 Task: Create a task  Create a new online tool for project management , assign it to team member softage.2@softage.net in the project AgileGenie and update the status of the task to  Off Track , set the priority of the task to Medium
Action: Mouse moved to (70, 56)
Screenshot: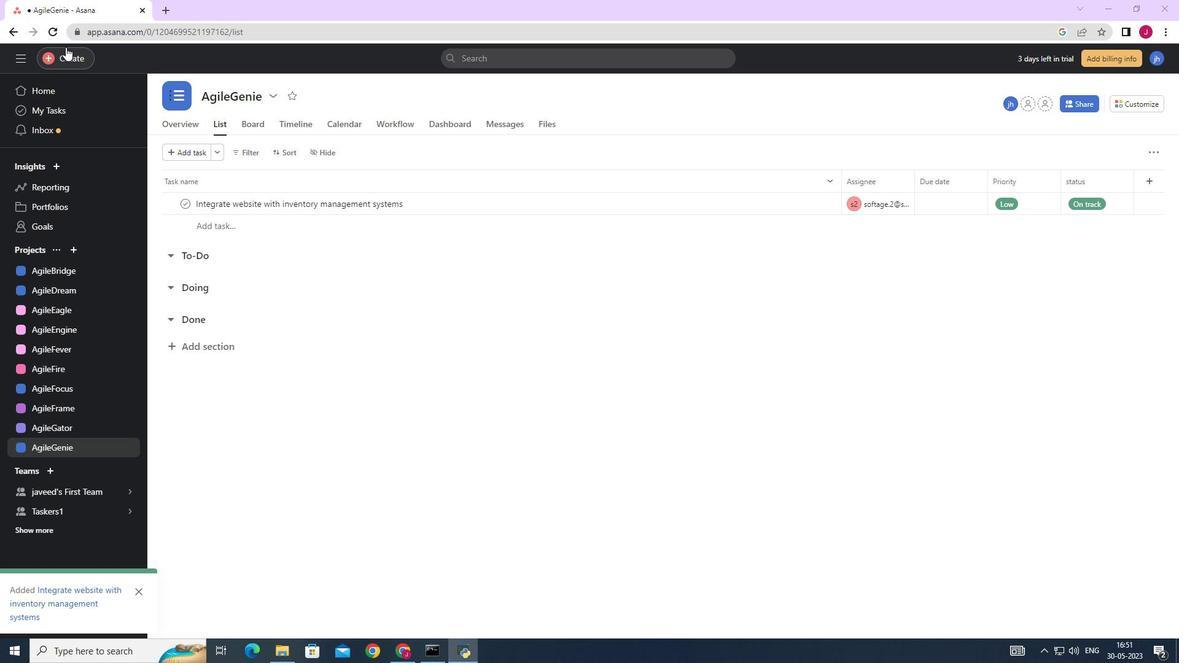 
Action: Mouse pressed left at (70, 56)
Screenshot: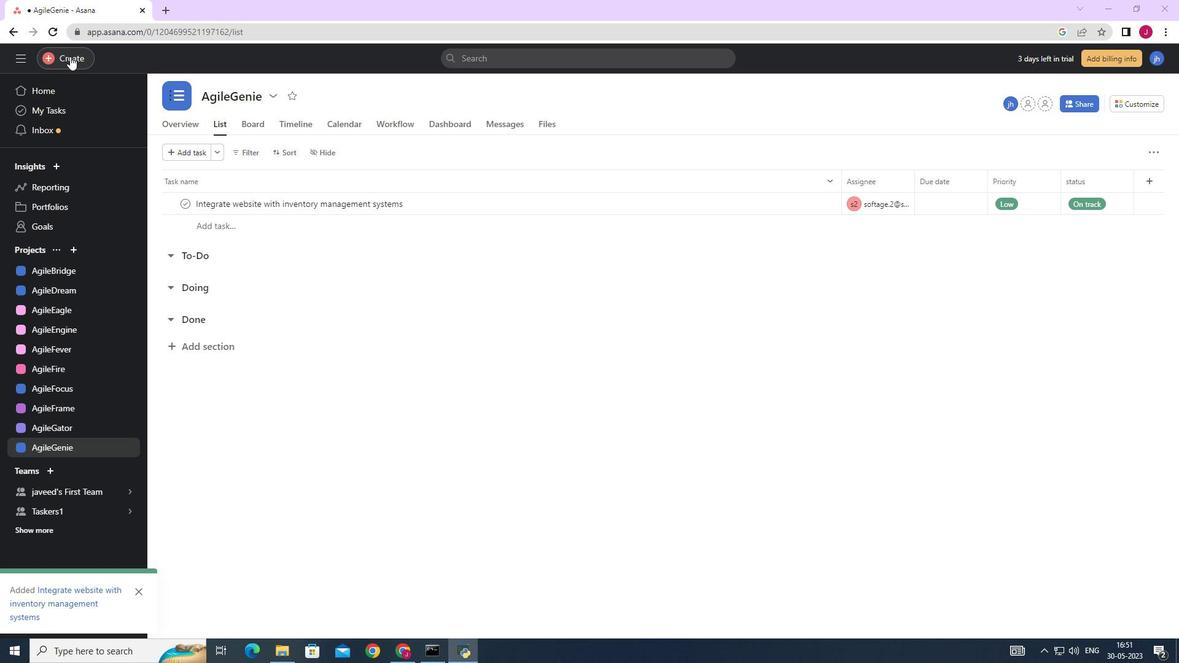 
Action: Mouse moved to (142, 63)
Screenshot: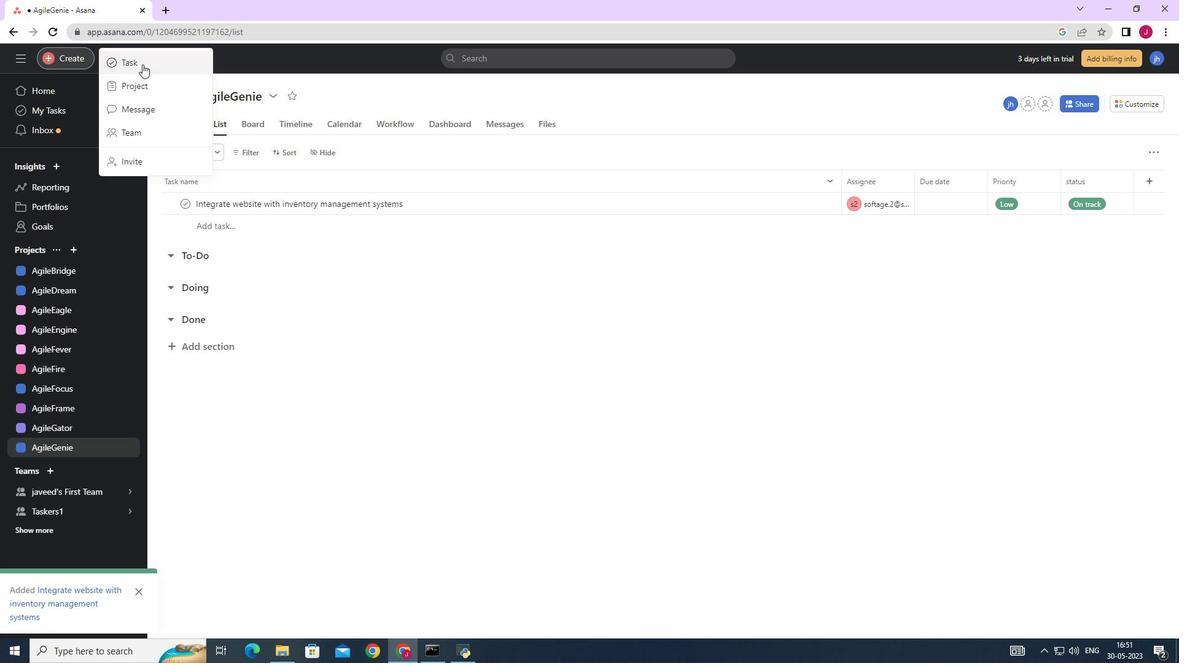 
Action: Mouse pressed left at (142, 63)
Screenshot: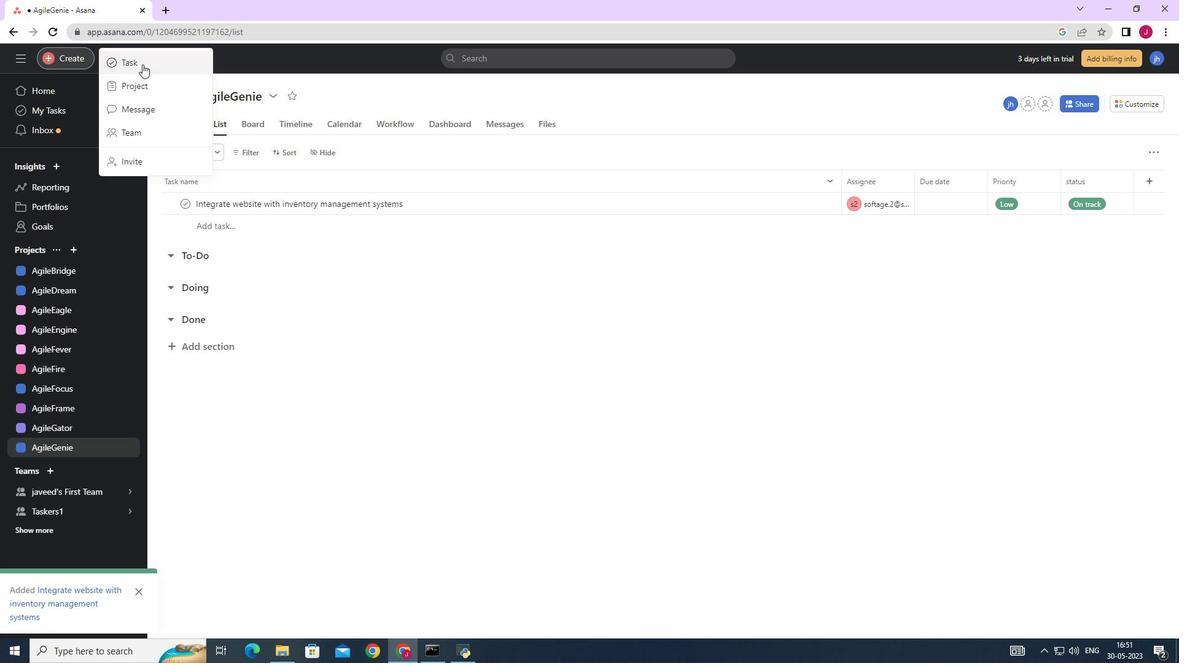 
Action: Mouse moved to (963, 407)
Screenshot: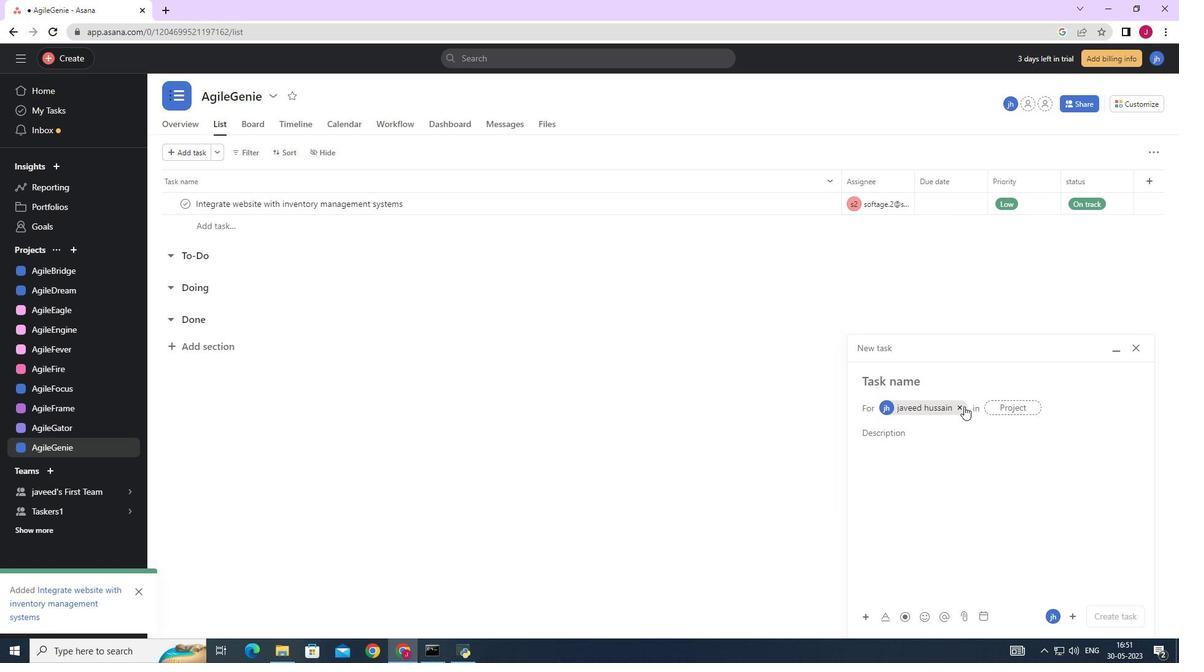 
Action: Mouse pressed left at (963, 407)
Screenshot: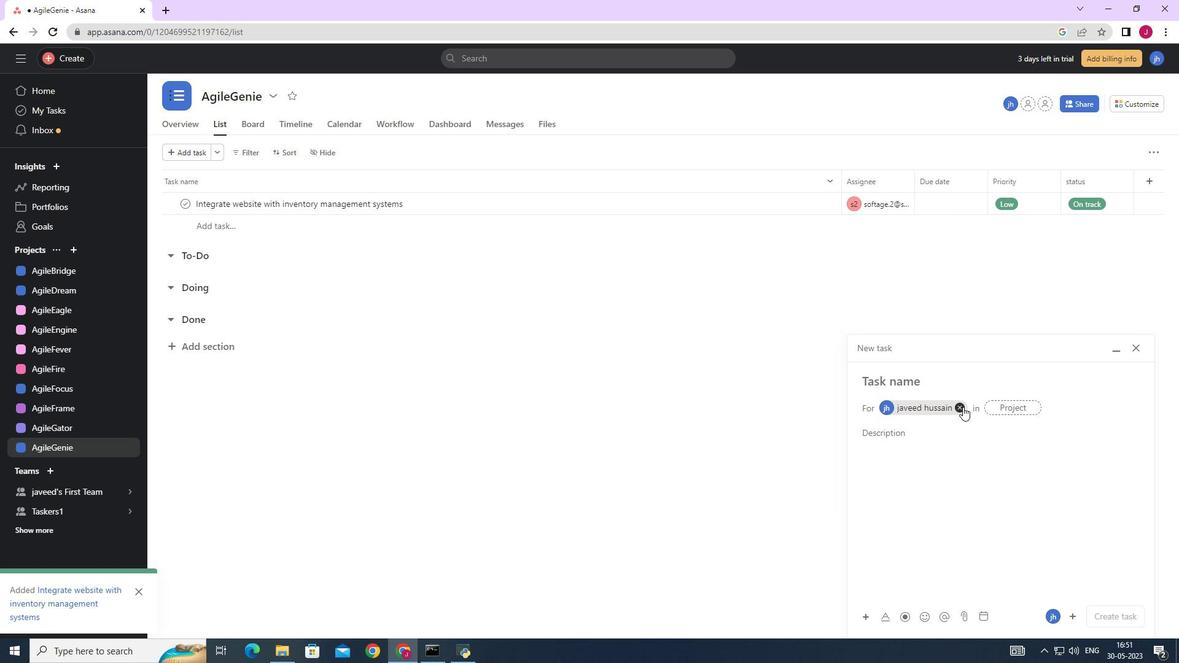 
Action: Mouse moved to (884, 383)
Screenshot: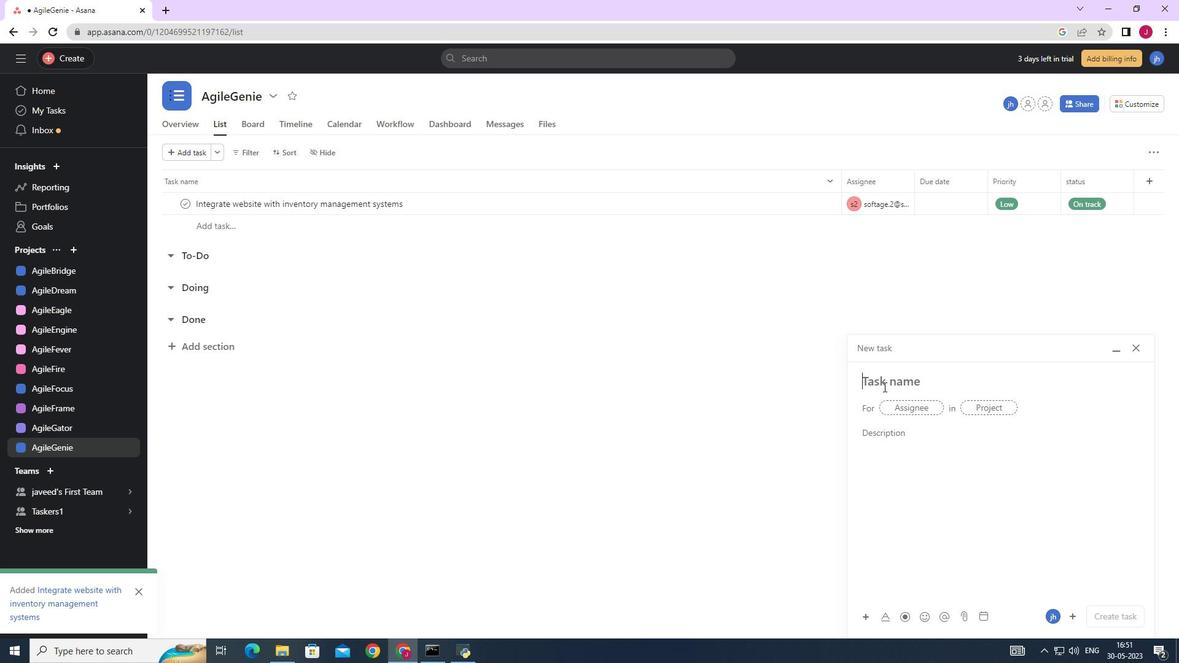 
Action: Mouse pressed left at (884, 383)
Screenshot: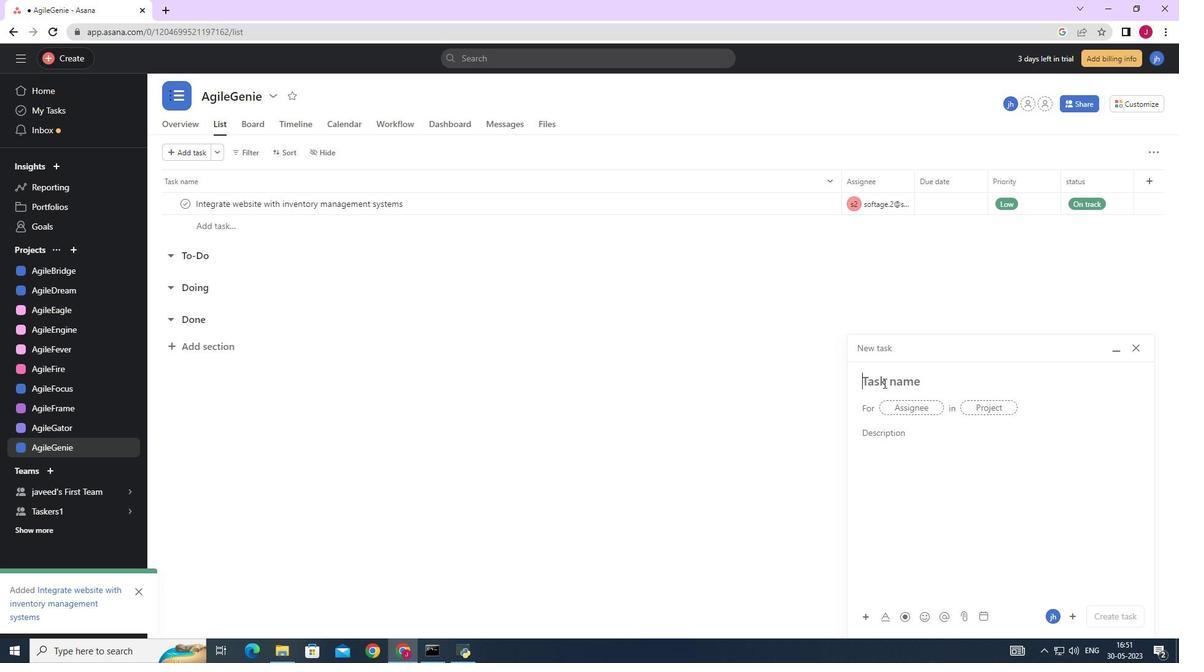 
Action: Key pressed <Key.caps_lock>C<Key.caps_lock>reate<Key.space>a<Key.space>new<Key.space>online<Key.space>tool<Key.space>for<Key.space>project<Key.space>management
Screenshot: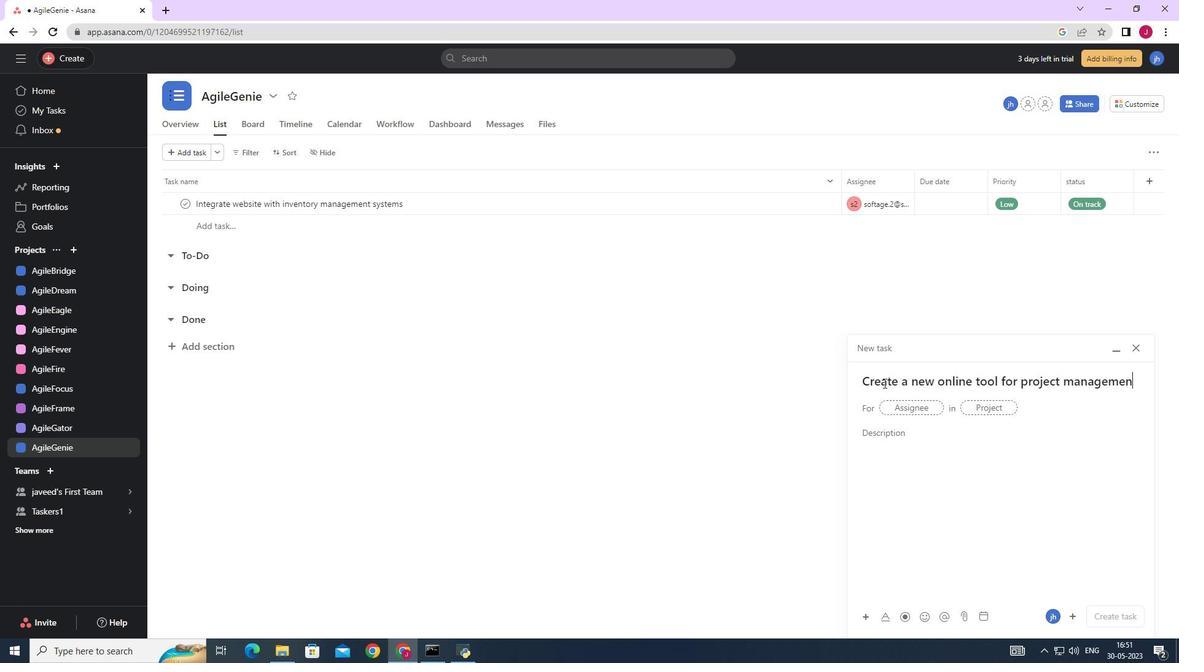 
Action: Mouse moved to (903, 401)
Screenshot: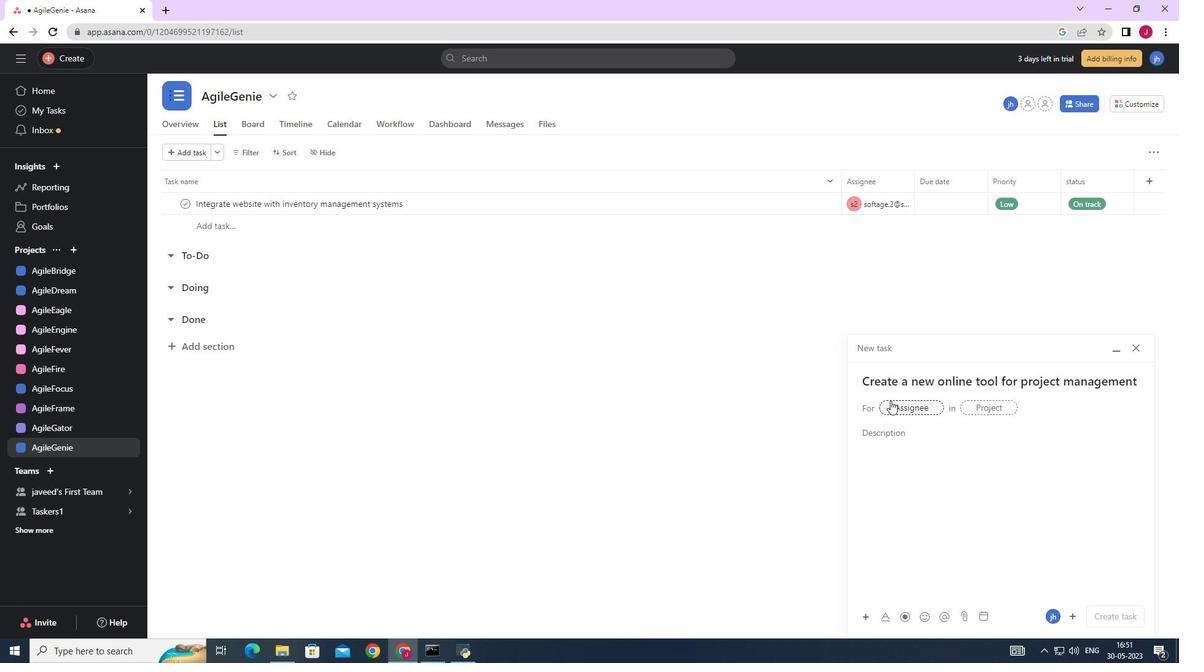 
Action: Mouse pressed left at (903, 401)
Screenshot: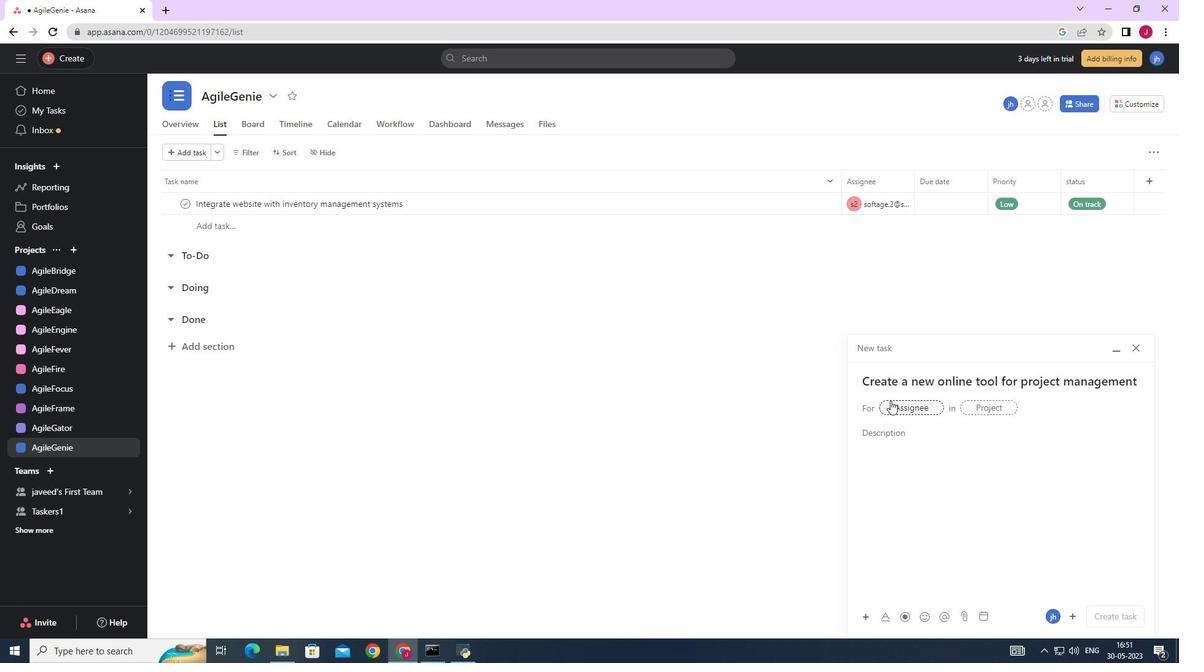 
Action: Key pressed softage.2
Screenshot: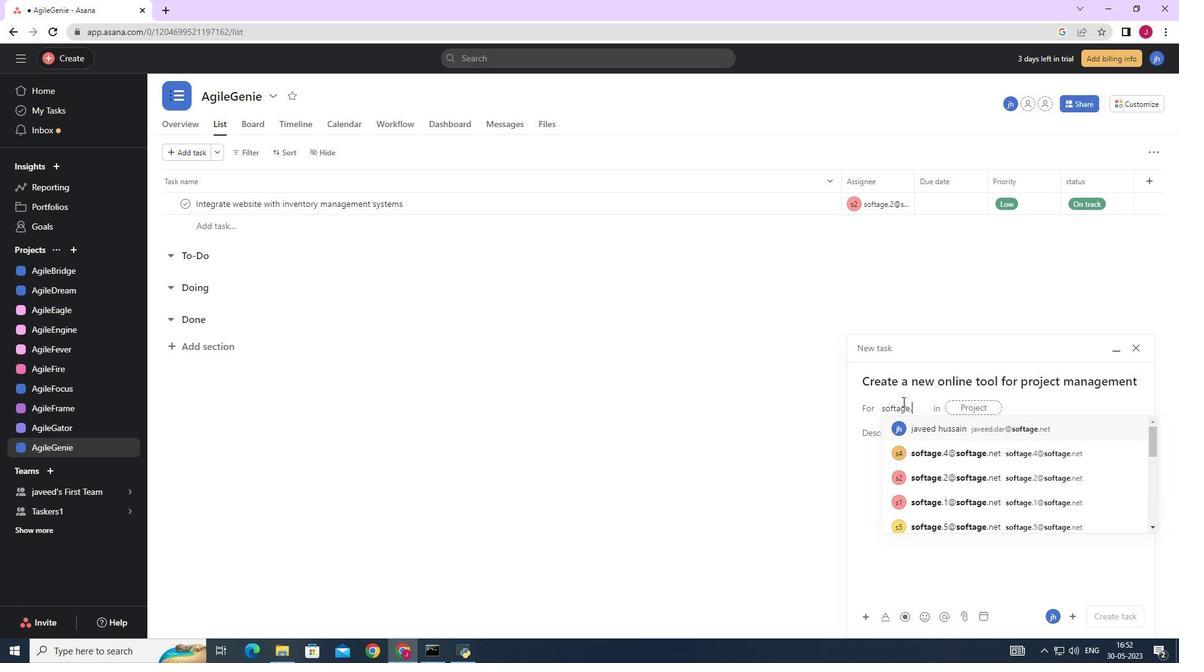 
Action: Mouse moved to (954, 428)
Screenshot: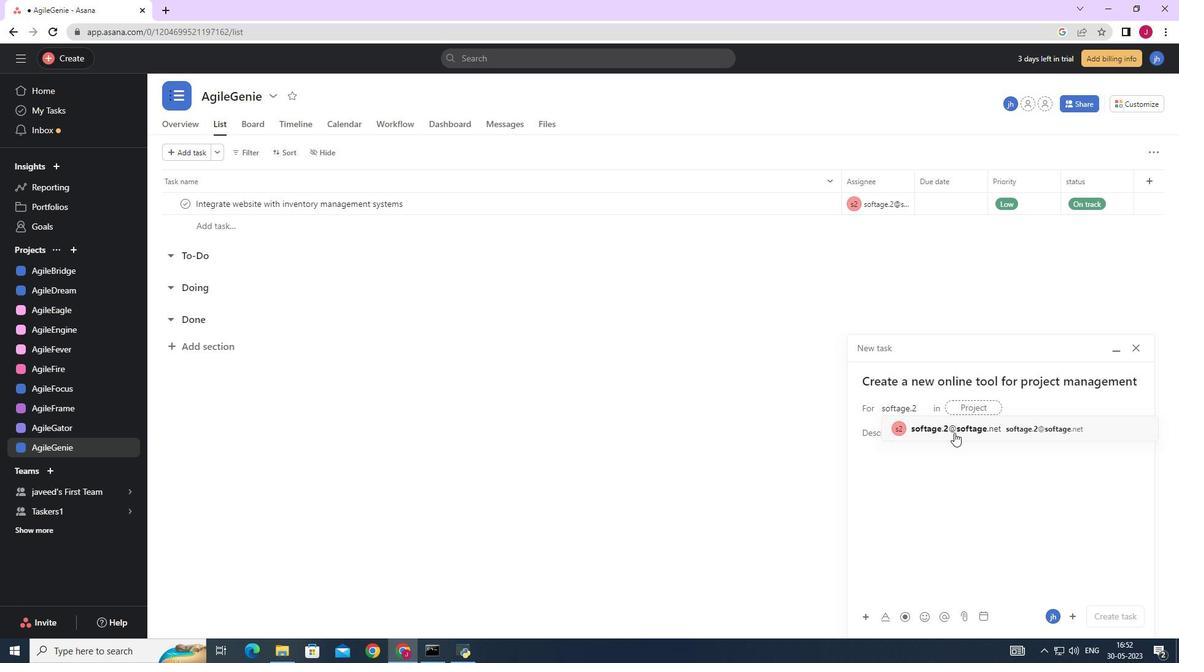 
Action: Mouse pressed left at (954, 428)
Screenshot: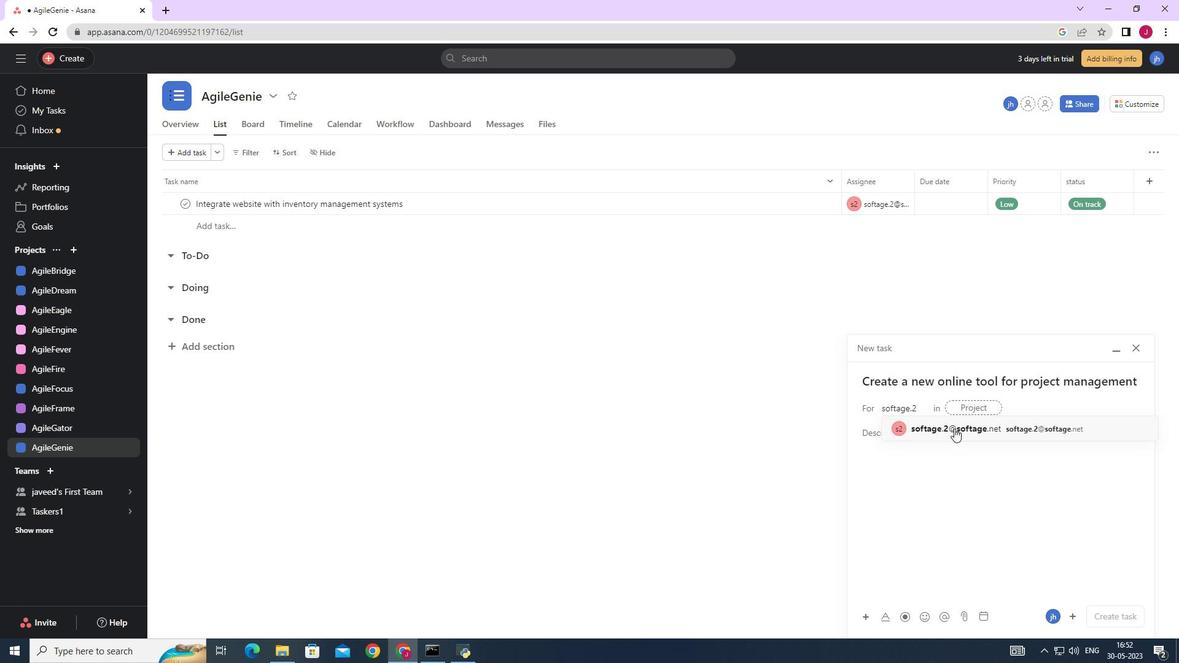 
Action: Mouse moved to (804, 430)
Screenshot: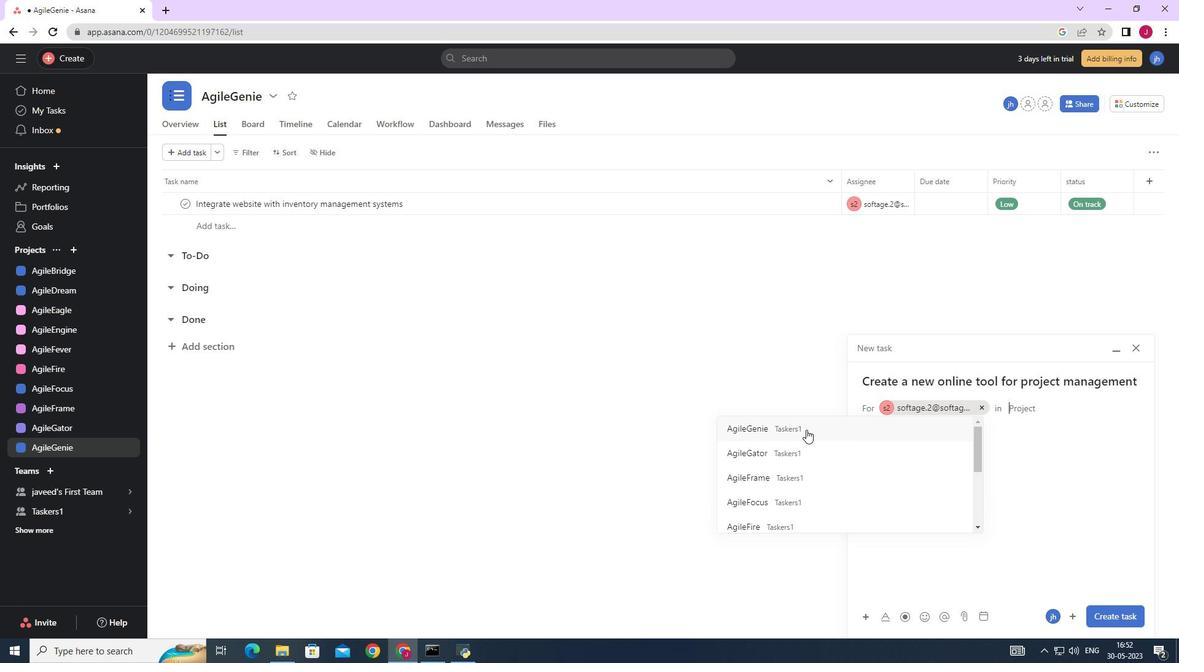 
Action: Mouse pressed left at (804, 430)
Screenshot: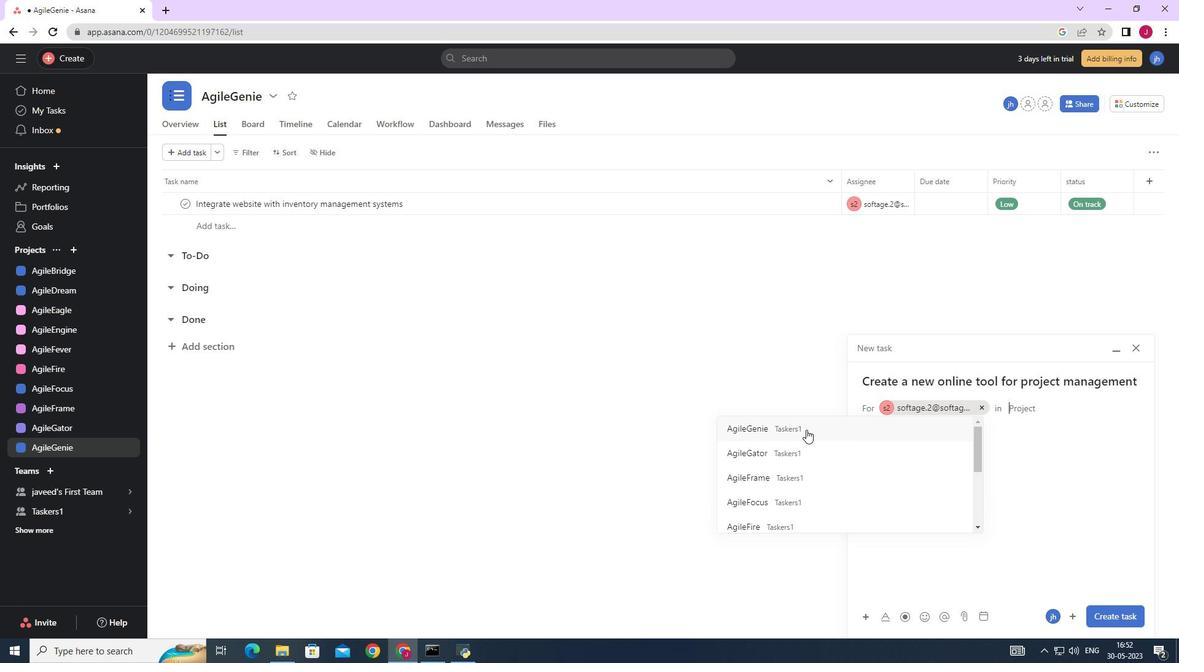 
Action: Mouse moved to (919, 436)
Screenshot: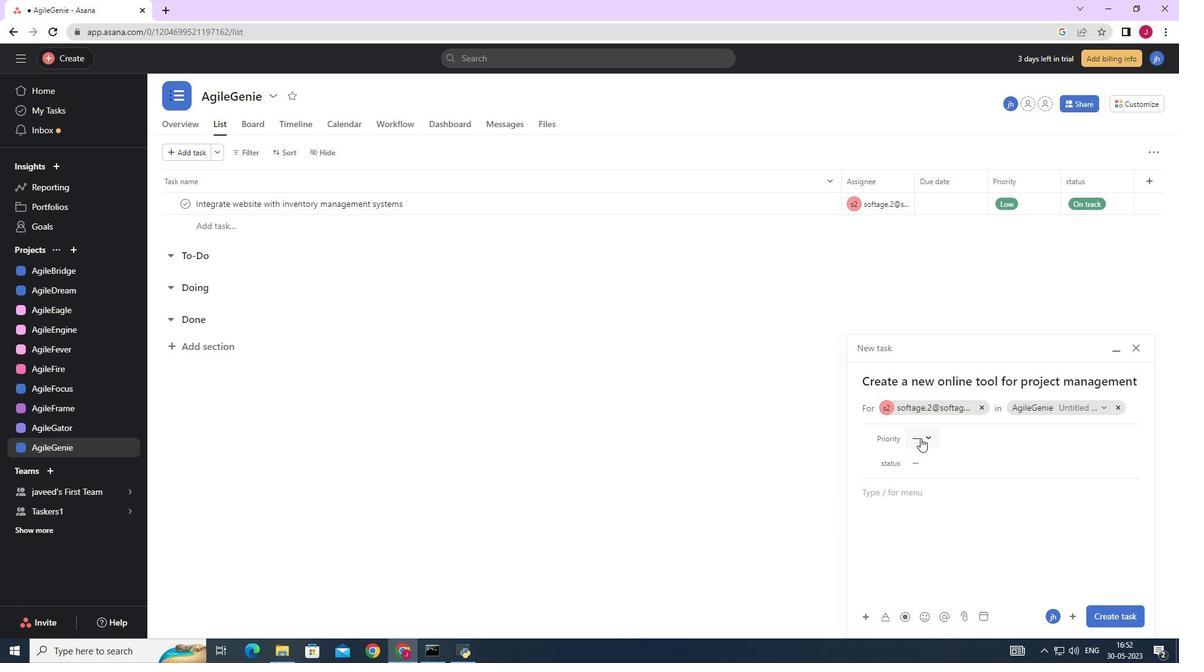 
Action: Mouse pressed left at (919, 436)
Screenshot: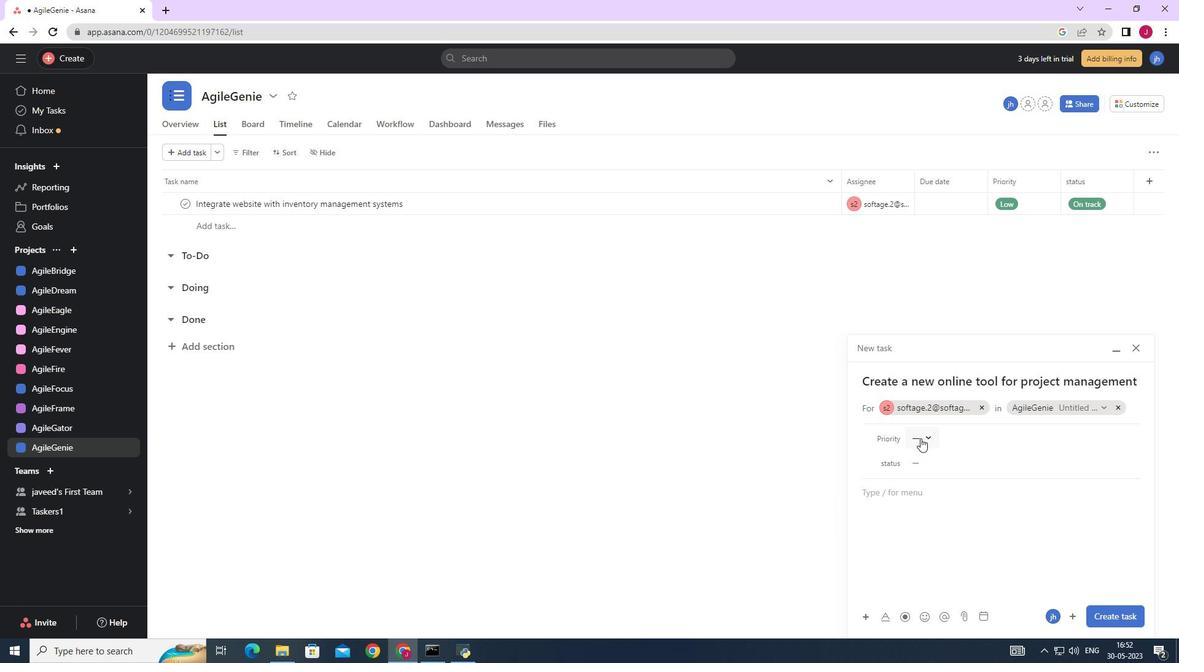
Action: Mouse moved to (953, 496)
Screenshot: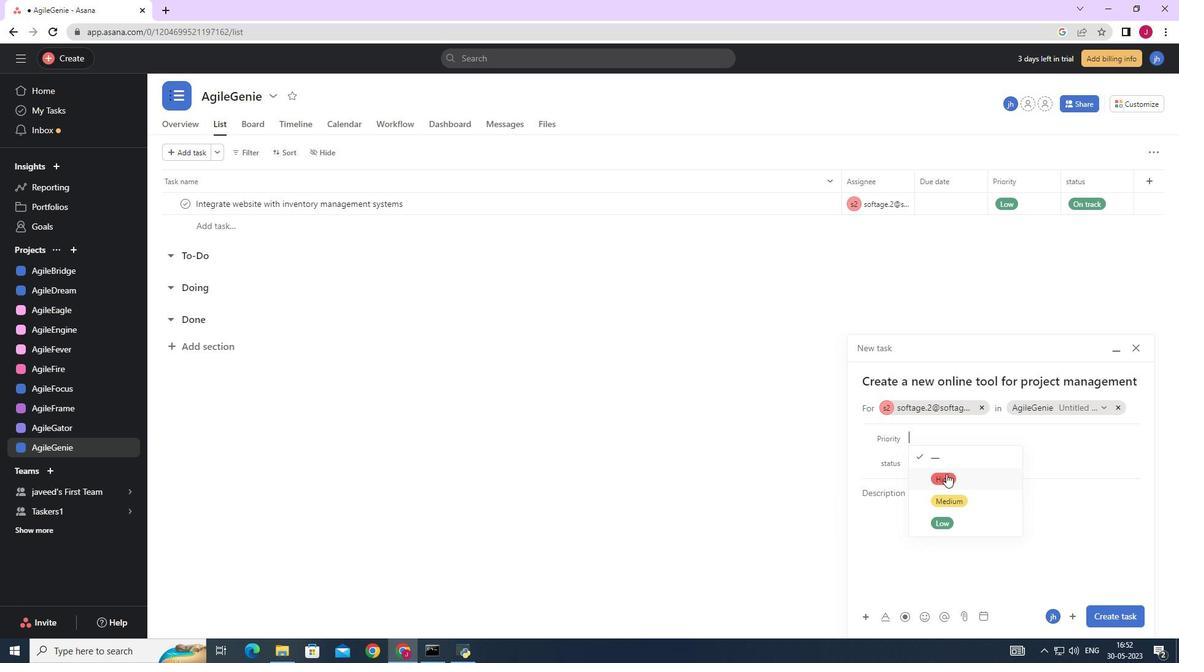 
Action: Mouse pressed left at (953, 496)
Screenshot: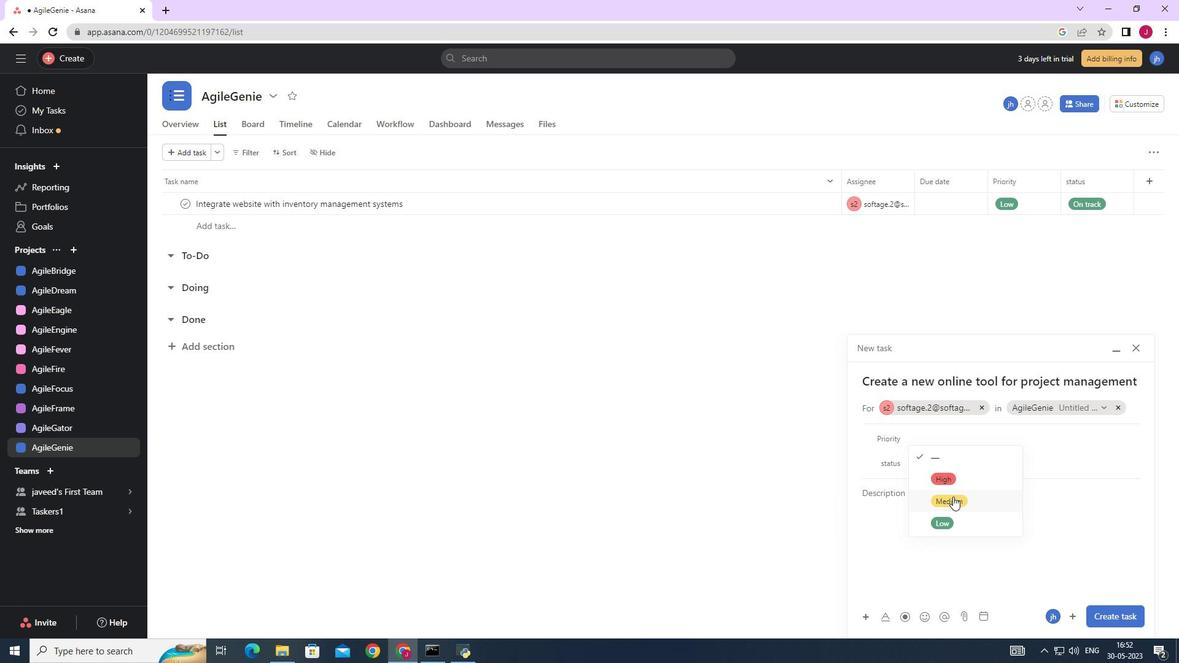 
Action: Mouse moved to (930, 463)
Screenshot: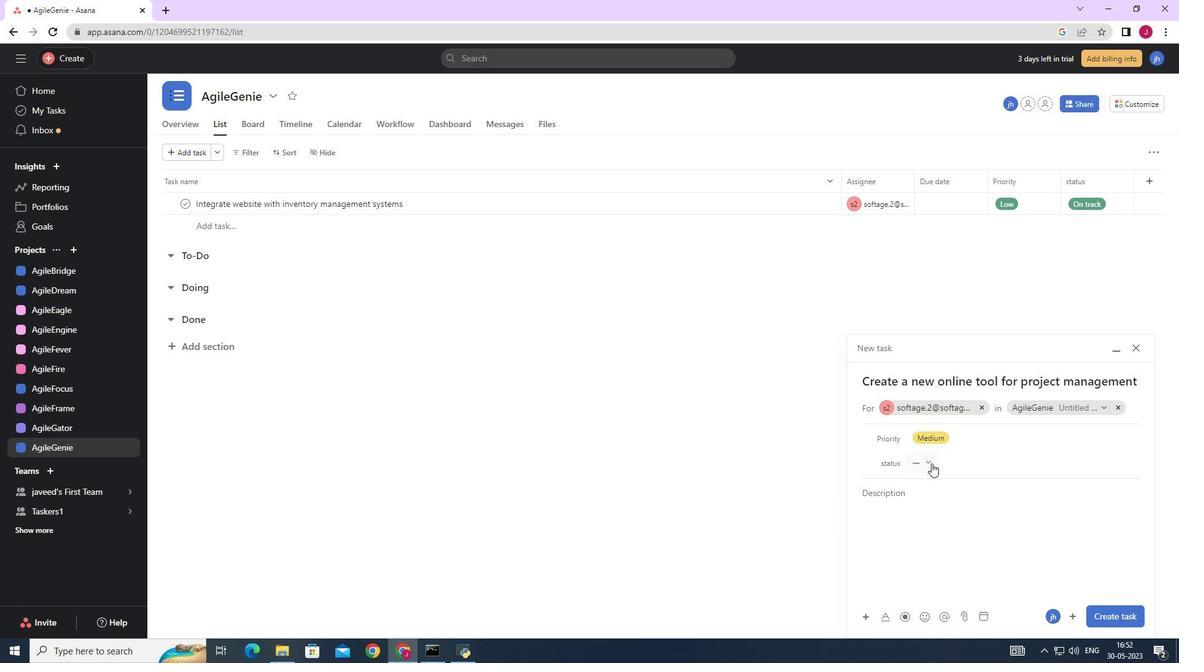 
Action: Mouse pressed left at (930, 463)
Screenshot: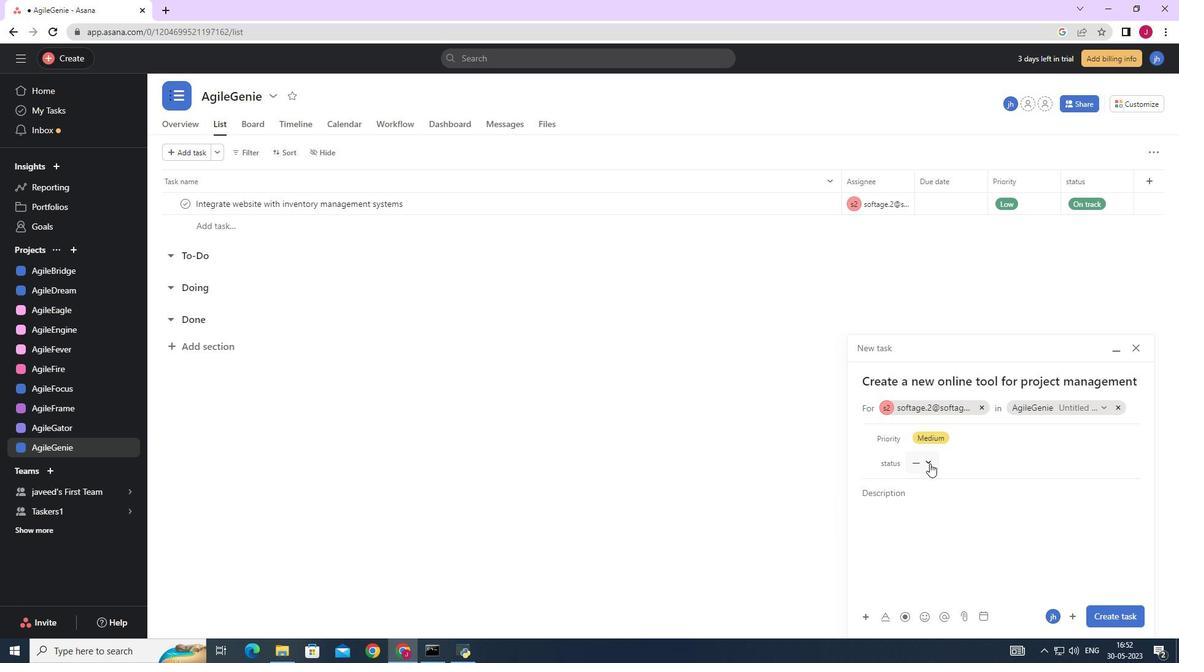 
Action: Mouse moved to (954, 527)
Screenshot: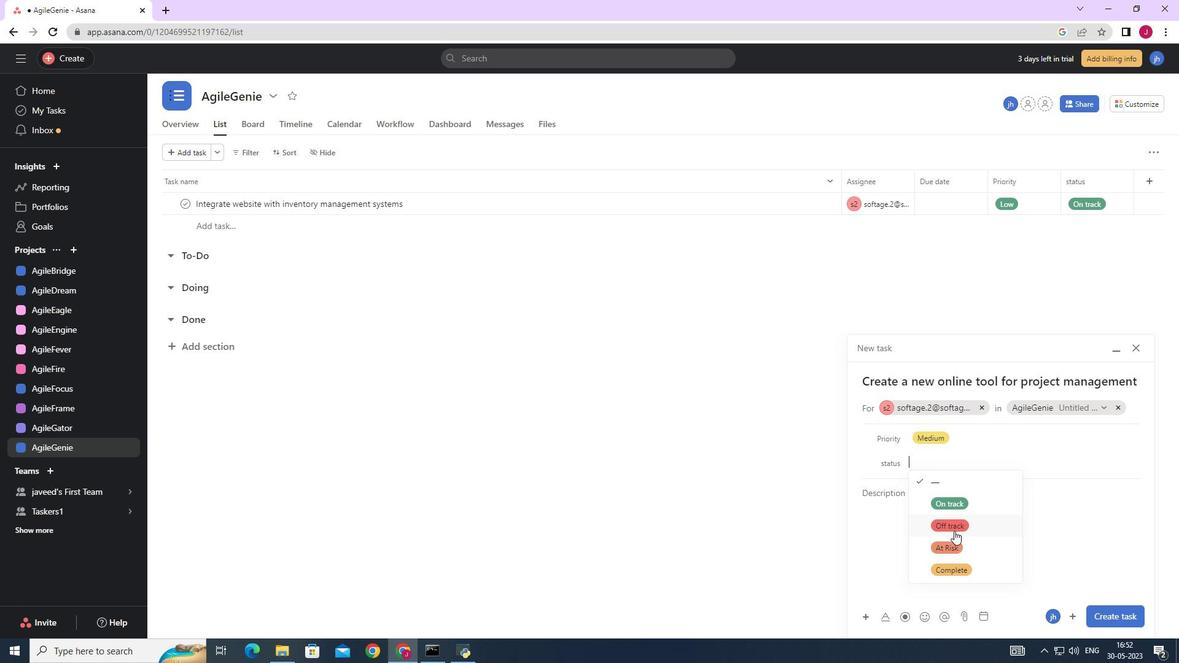 
Action: Mouse pressed left at (954, 527)
Screenshot: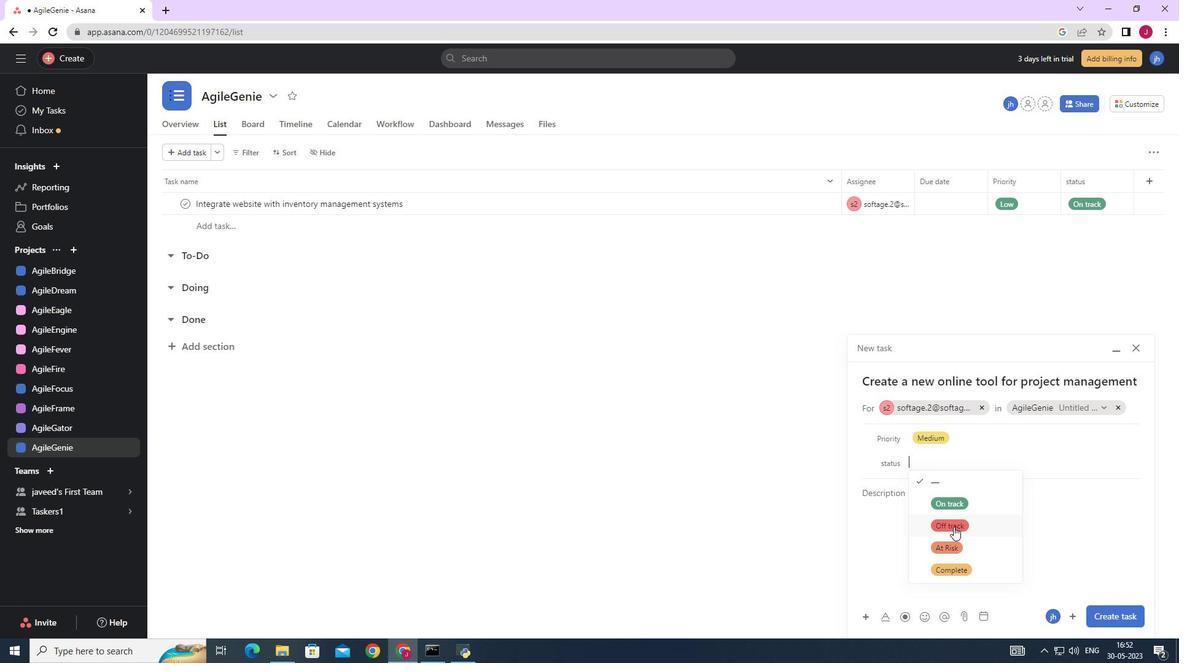 
Action: Mouse moved to (933, 508)
Screenshot: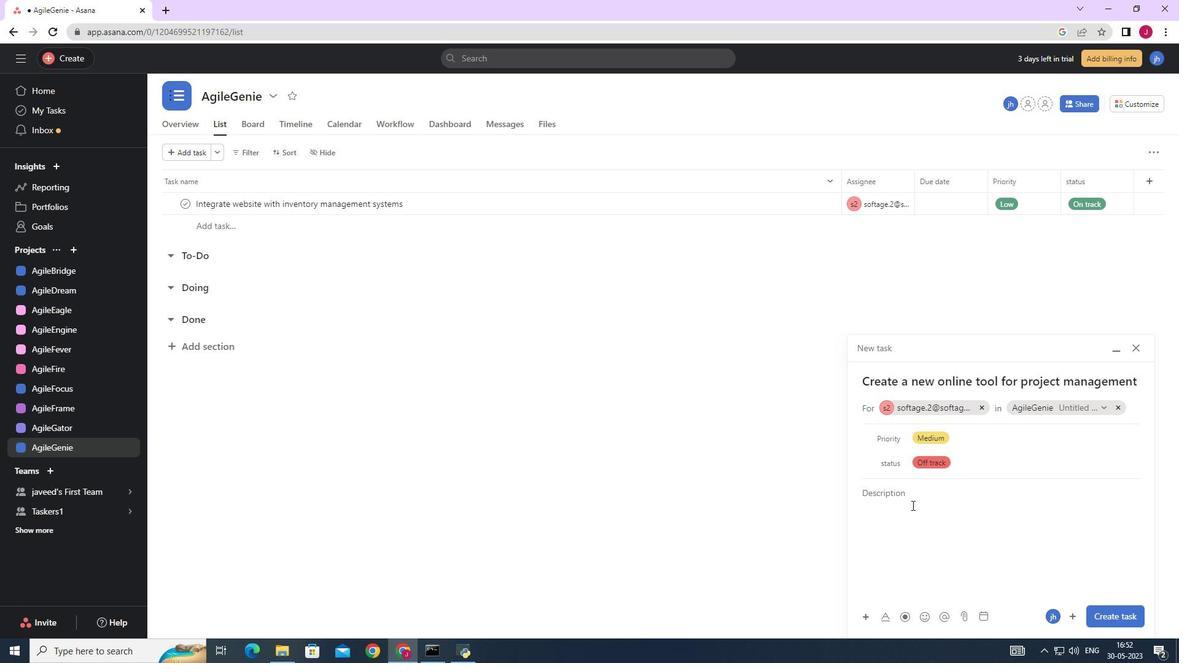
Action: Mouse scrolled (933, 508) with delta (0, 0)
Screenshot: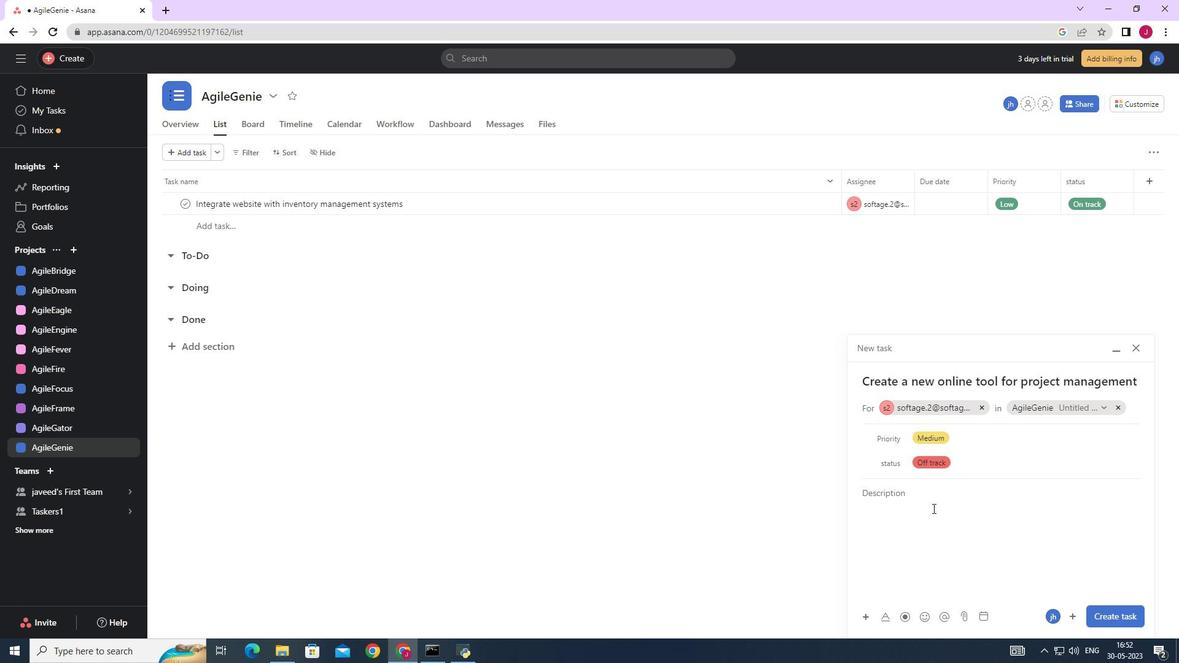 
Action: Mouse moved to (934, 509)
Screenshot: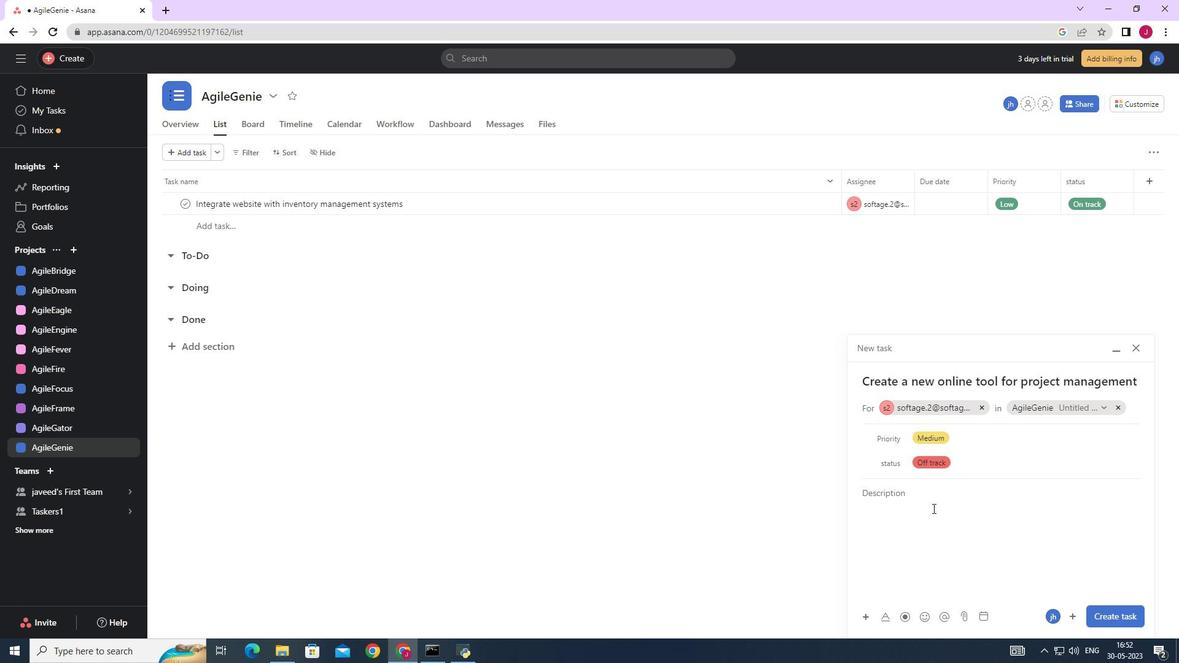 
Action: Mouse scrolled (934, 508) with delta (0, 0)
Screenshot: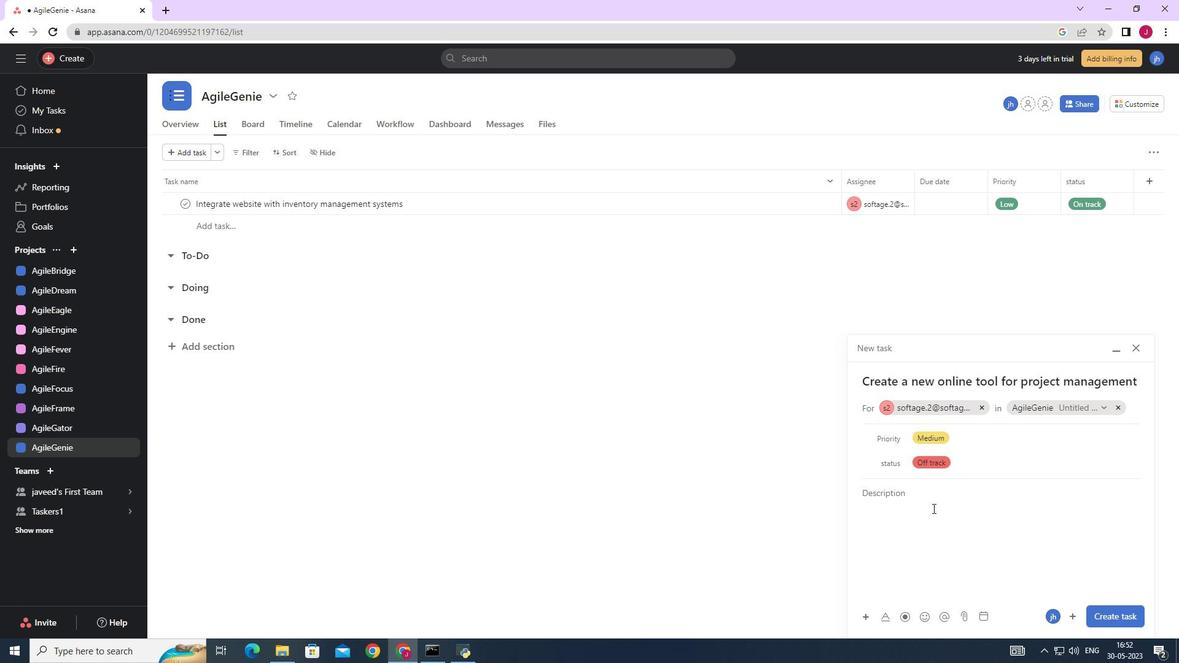 
Action: Mouse moved to (1100, 615)
Screenshot: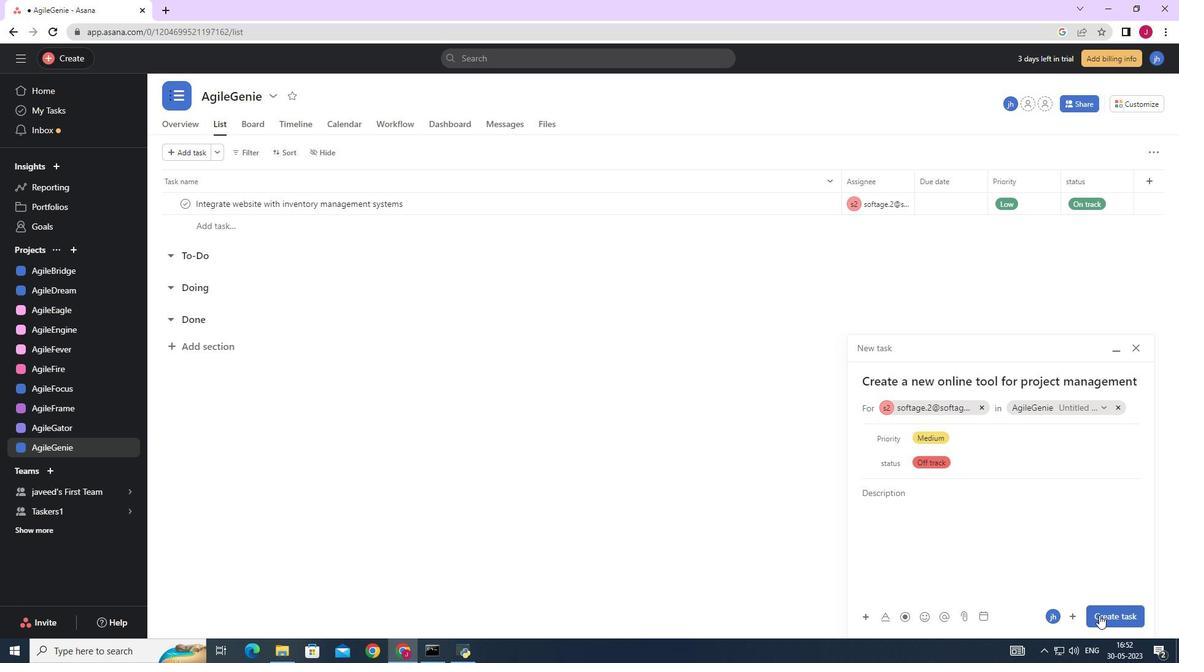 
Action: Mouse pressed left at (1100, 615)
Screenshot: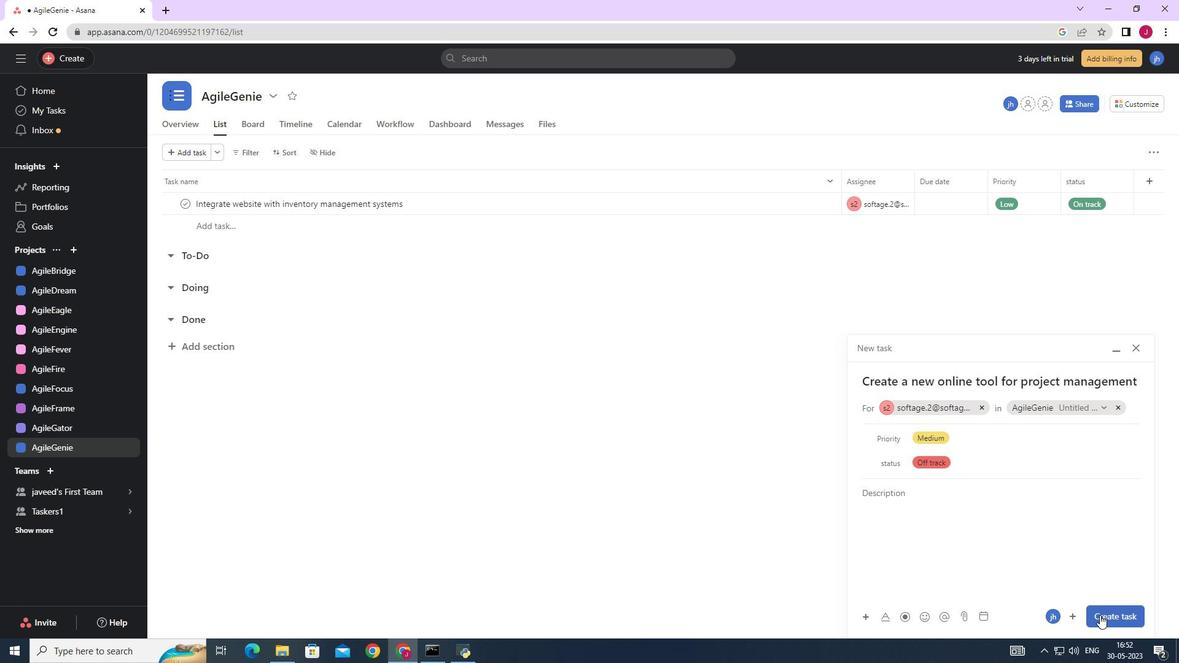 
Action: Mouse moved to (803, 527)
Screenshot: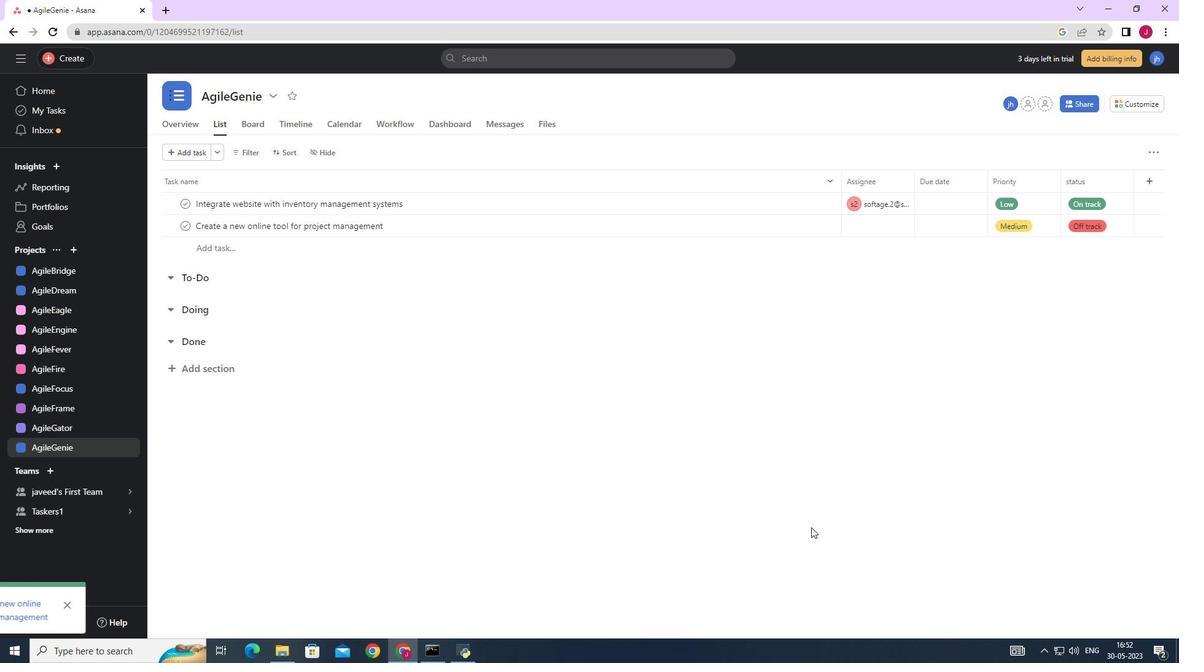 
